 Task: Look for gluten-free products in the category "Cider".
Action: Mouse moved to (969, 341)
Screenshot: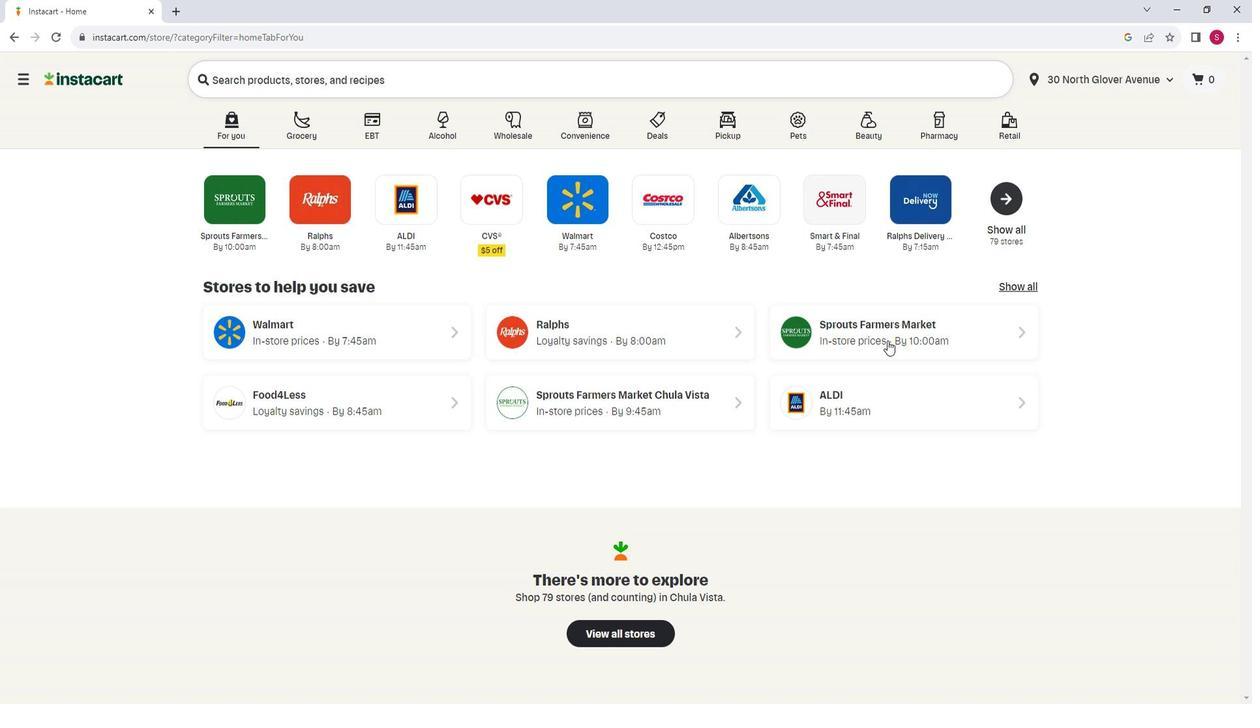 
Action: Mouse pressed left at (969, 341)
Screenshot: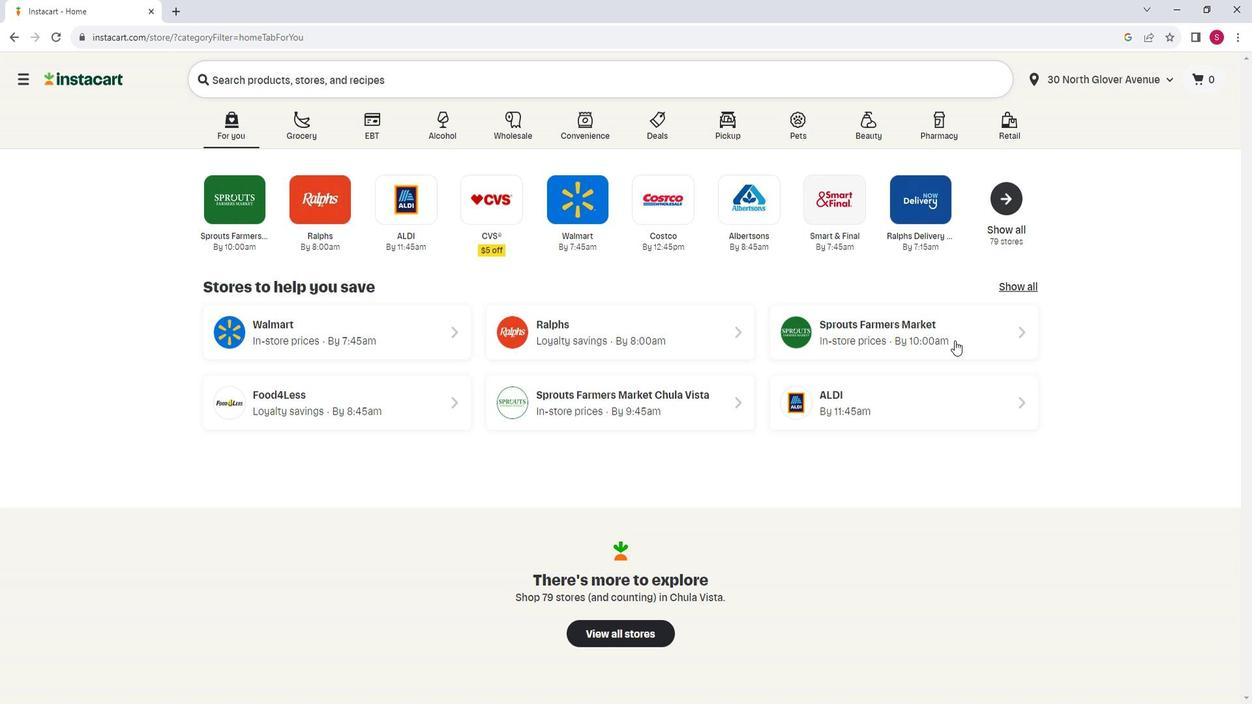 
Action: Mouse moved to (102, 445)
Screenshot: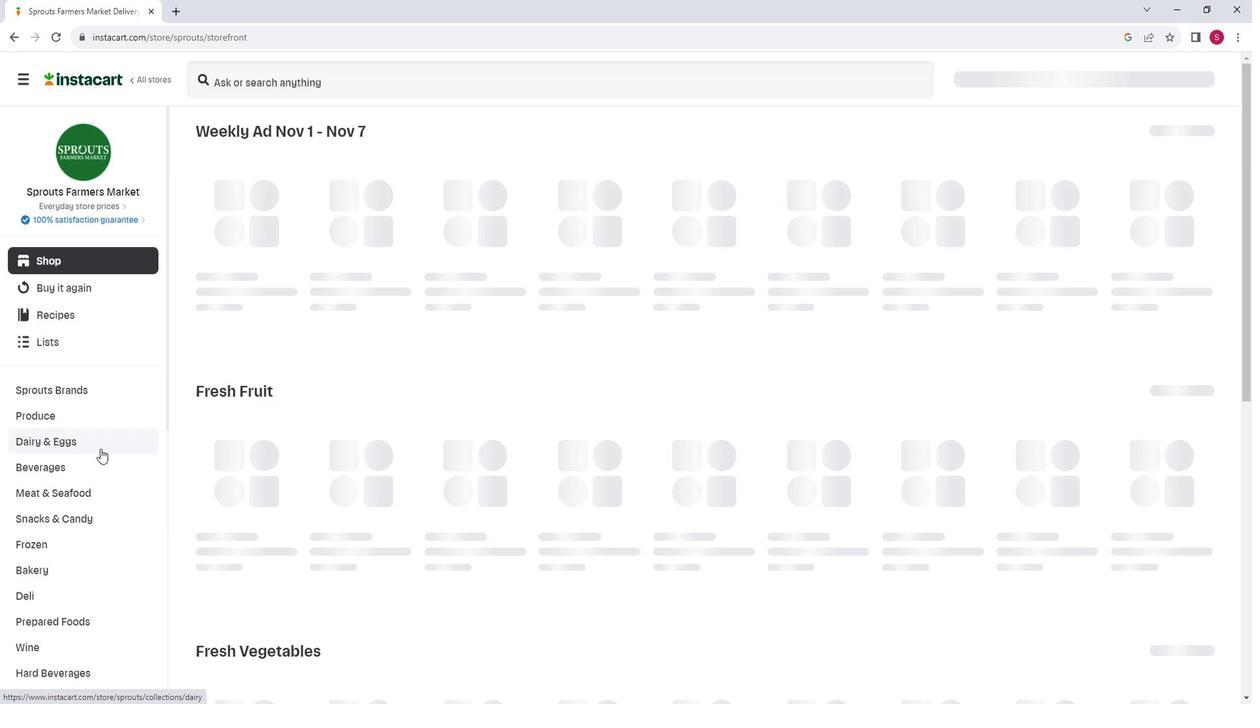 
Action: Mouse scrolled (102, 444) with delta (0, 0)
Screenshot: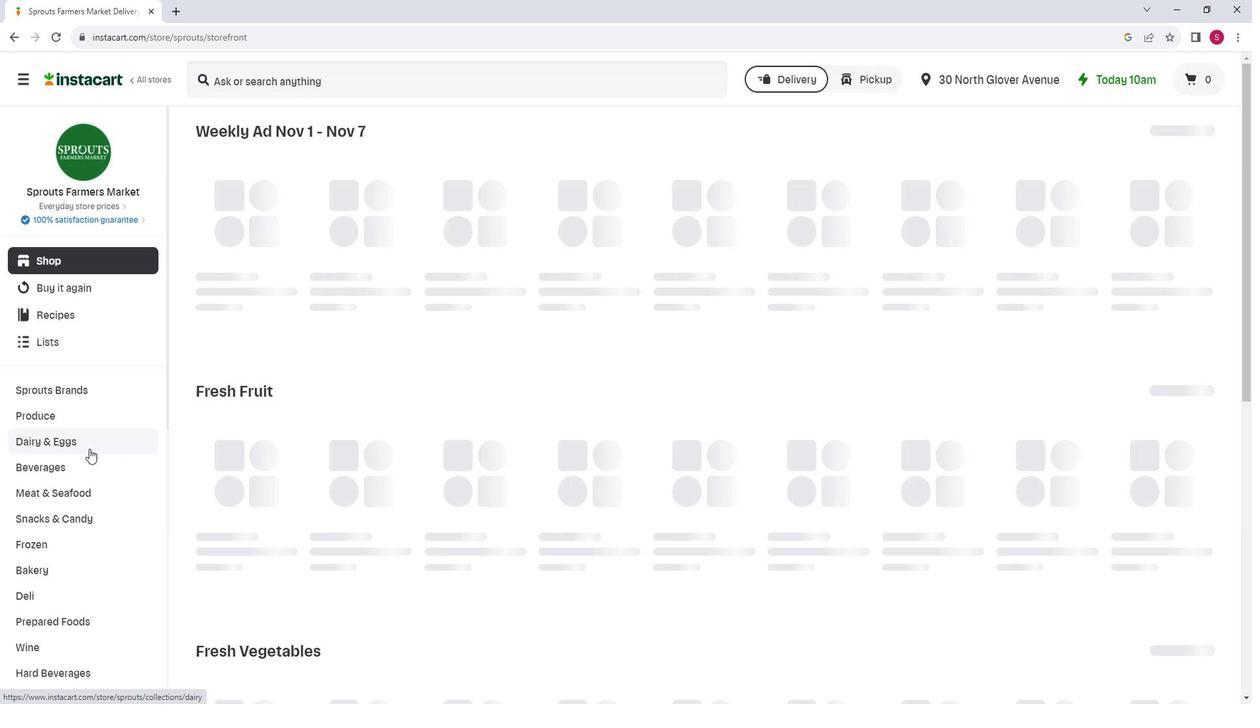 
Action: Mouse moved to (80, 617)
Screenshot: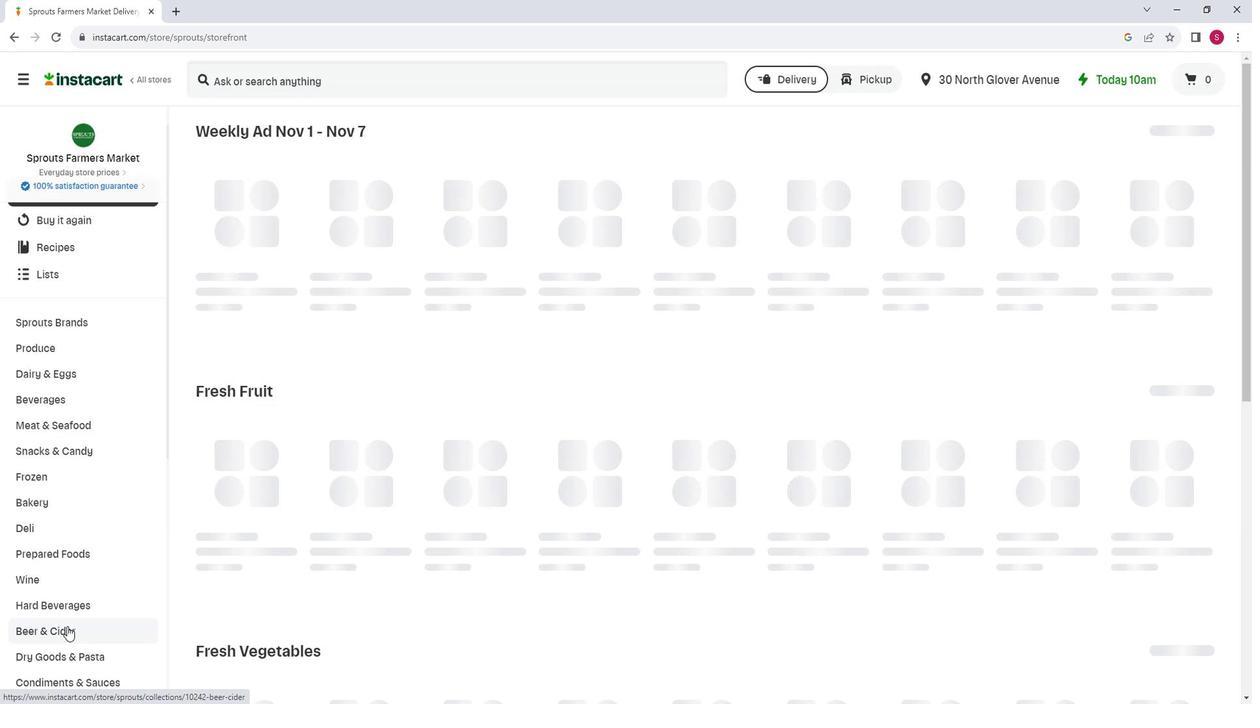 
Action: Mouse pressed left at (80, 617)
Screenshot: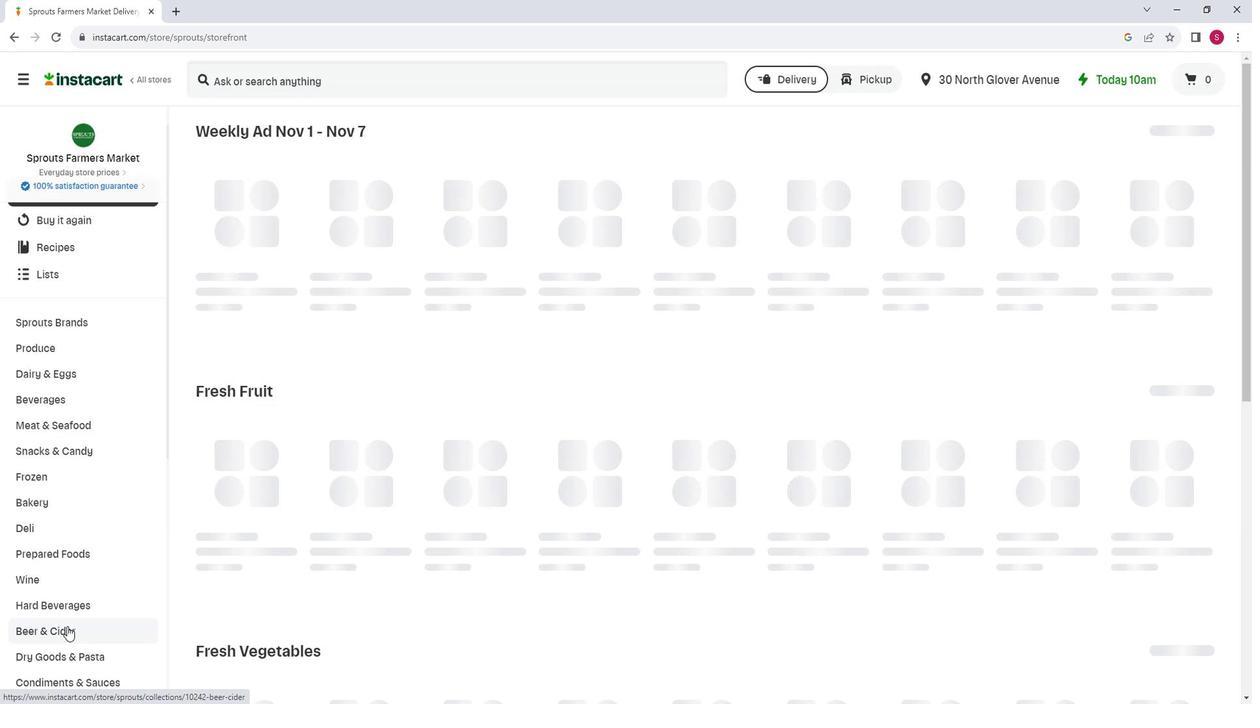 
Action: Mouse moved to (502, 174)
Screenshot: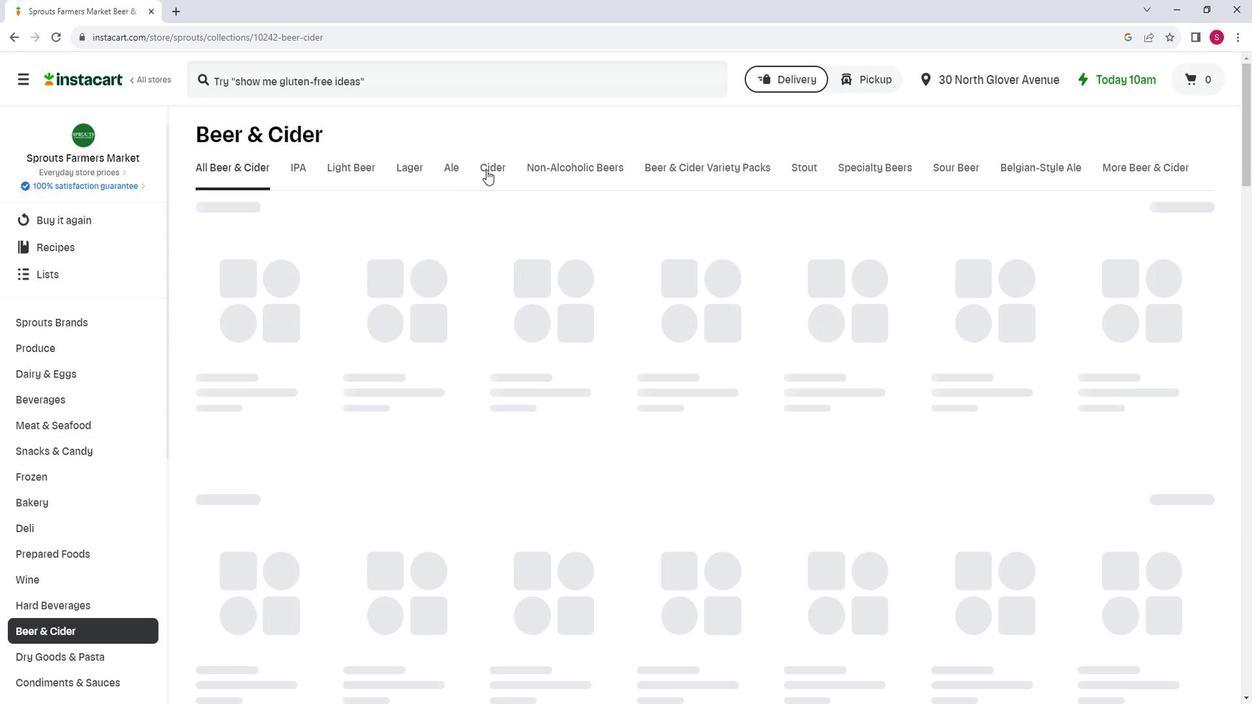 
Action: Mouse pressed left at (502, 174)
Screenshot: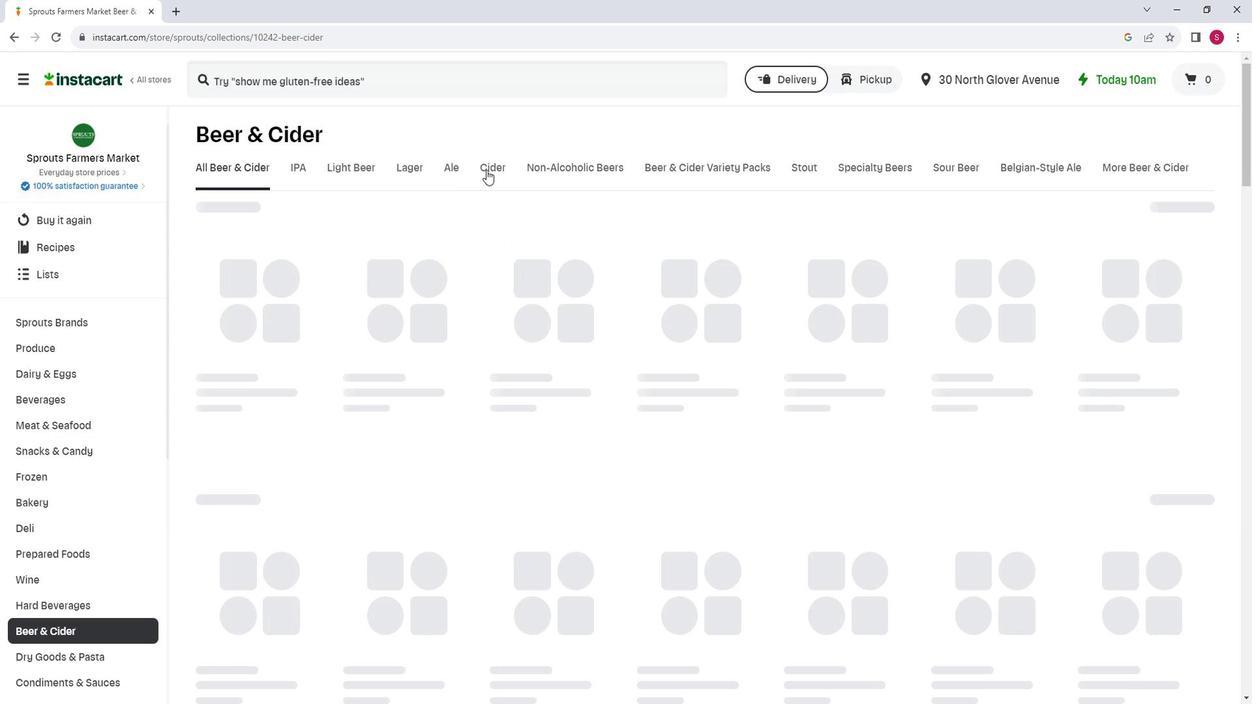 
Action: Mouse moved to (463, 221)
Screenshot: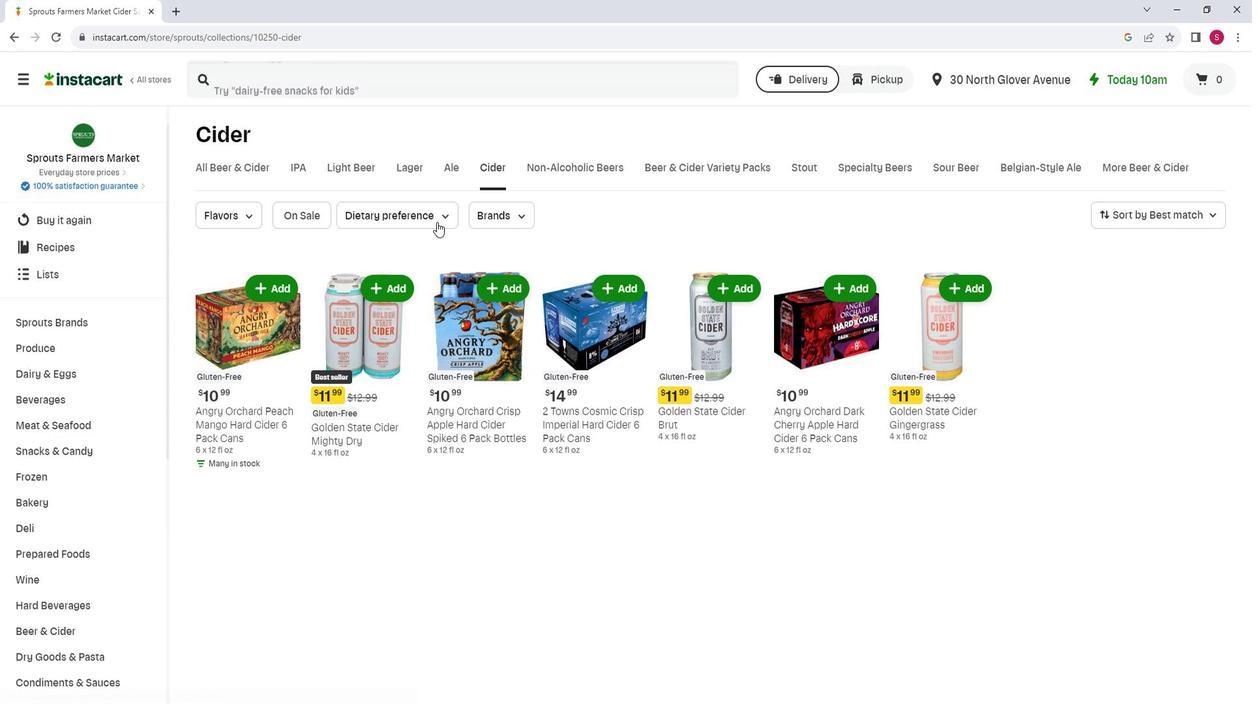 
Action: Mouse pressed left at (463, 221)
Screenshot: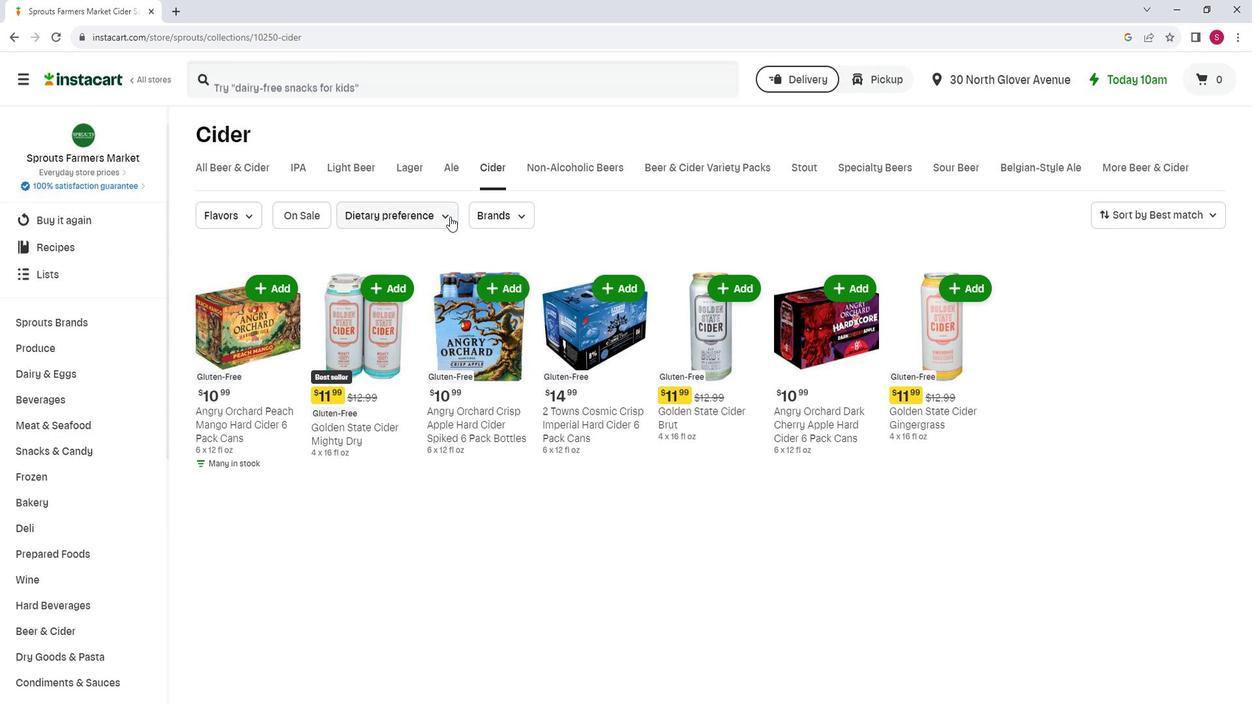
Action: Mouse moved to (407, 262)
Screenshot: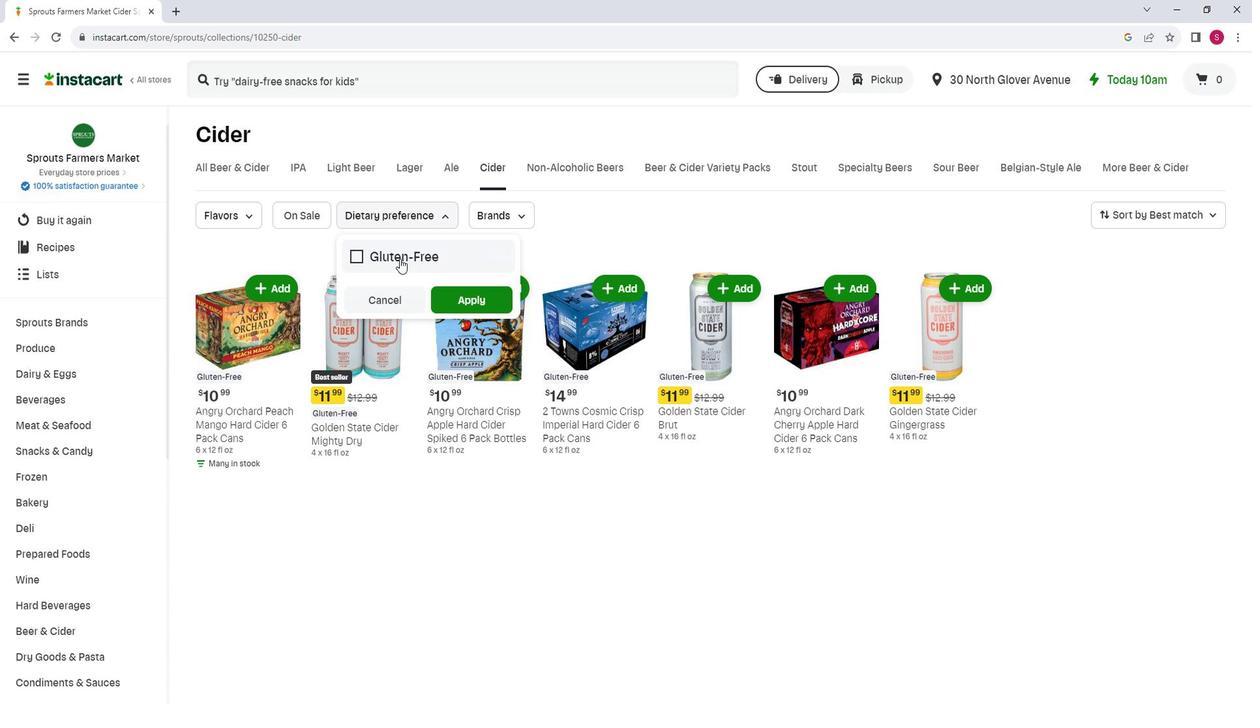 
Action: Mouse pressed left at (407, 262)
Screenshot: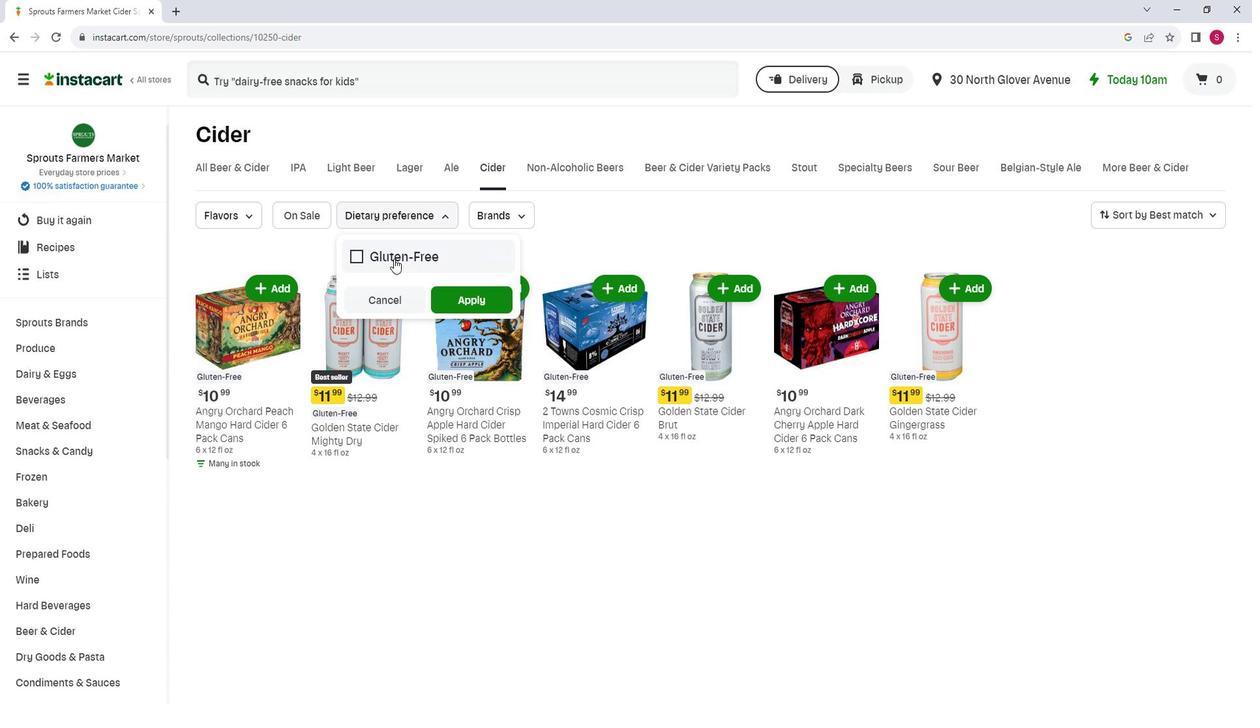 
Action: Mouse moved to (469, 301)
Screenshot: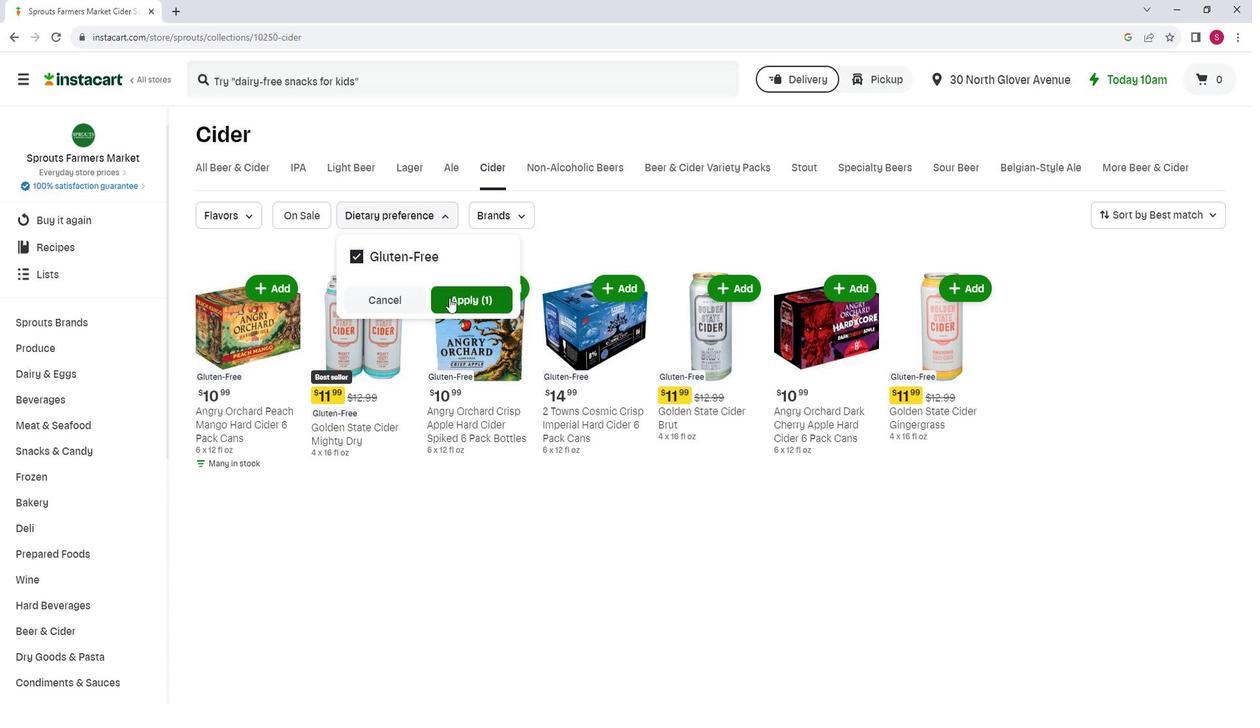 
Action: Mouse pressed left at (469, 301)
Screenshot: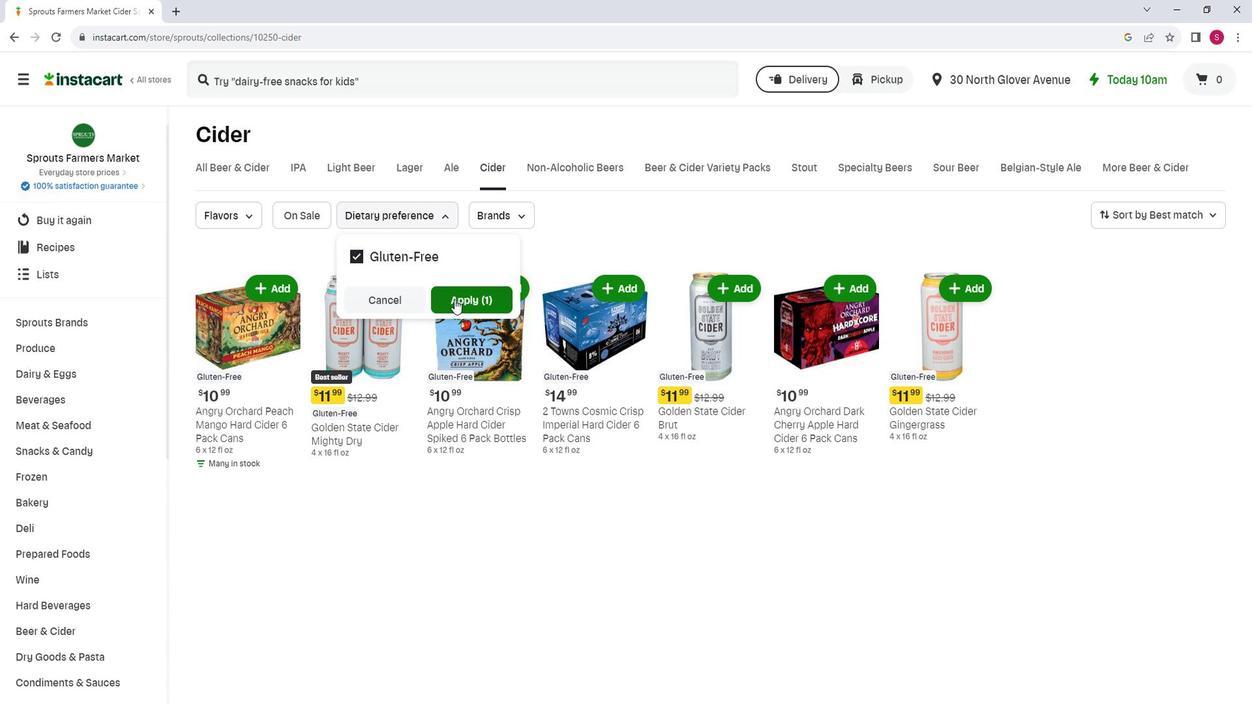 
Action: Mouse moved to (724, 405)
Screenshot: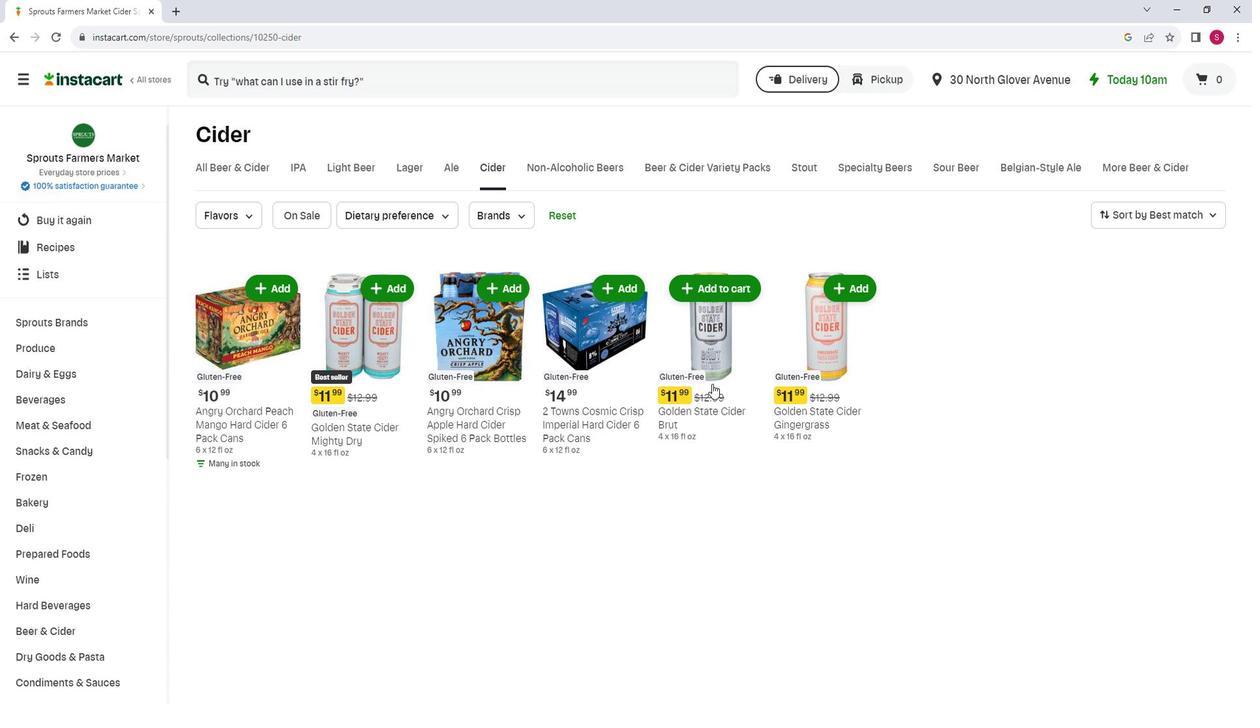 
